 Task: Create in the project Trailblazer in Backlog an issue 'Integrate a new social media sharing feature into an existing website to increase brand awareness and customer engagement', assign it to team member softage.1@softage.net and change the status to IN PROGRESS.
Action: Mouse moved to (256, 298)
Screenshot: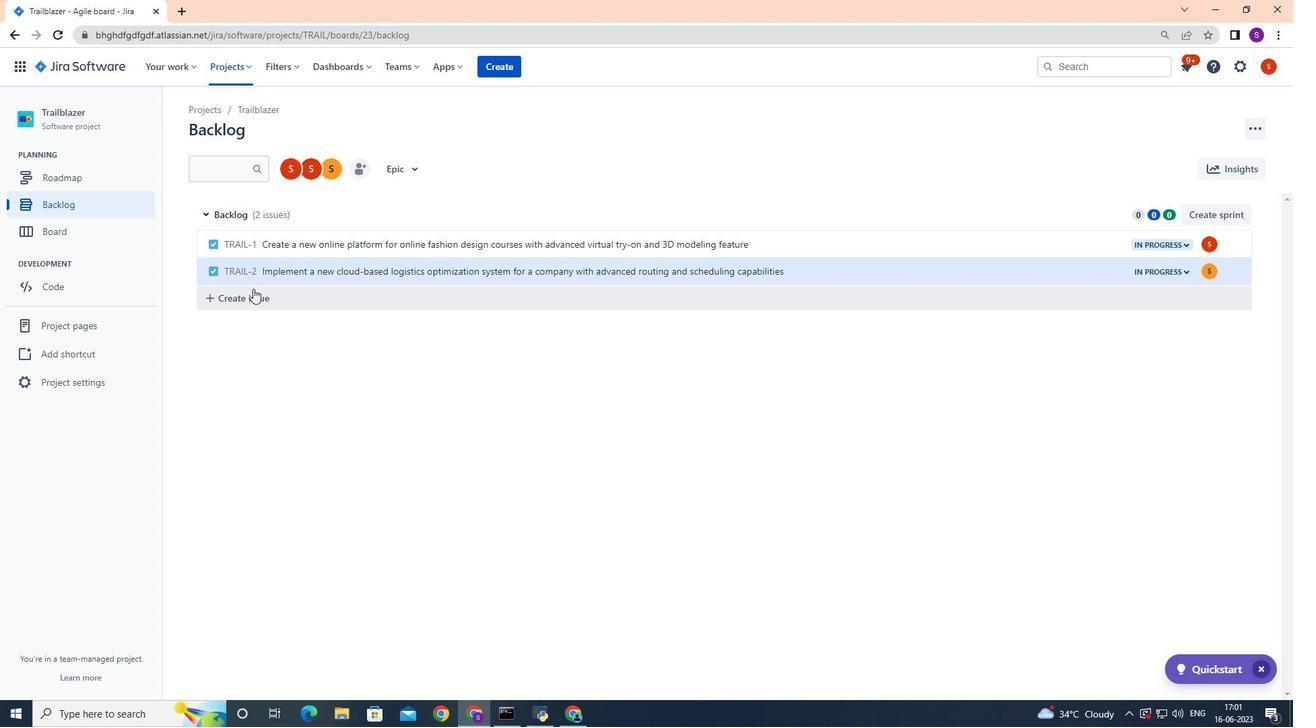 
Action: Mouse pressed left at (256, 298)
Screenshot: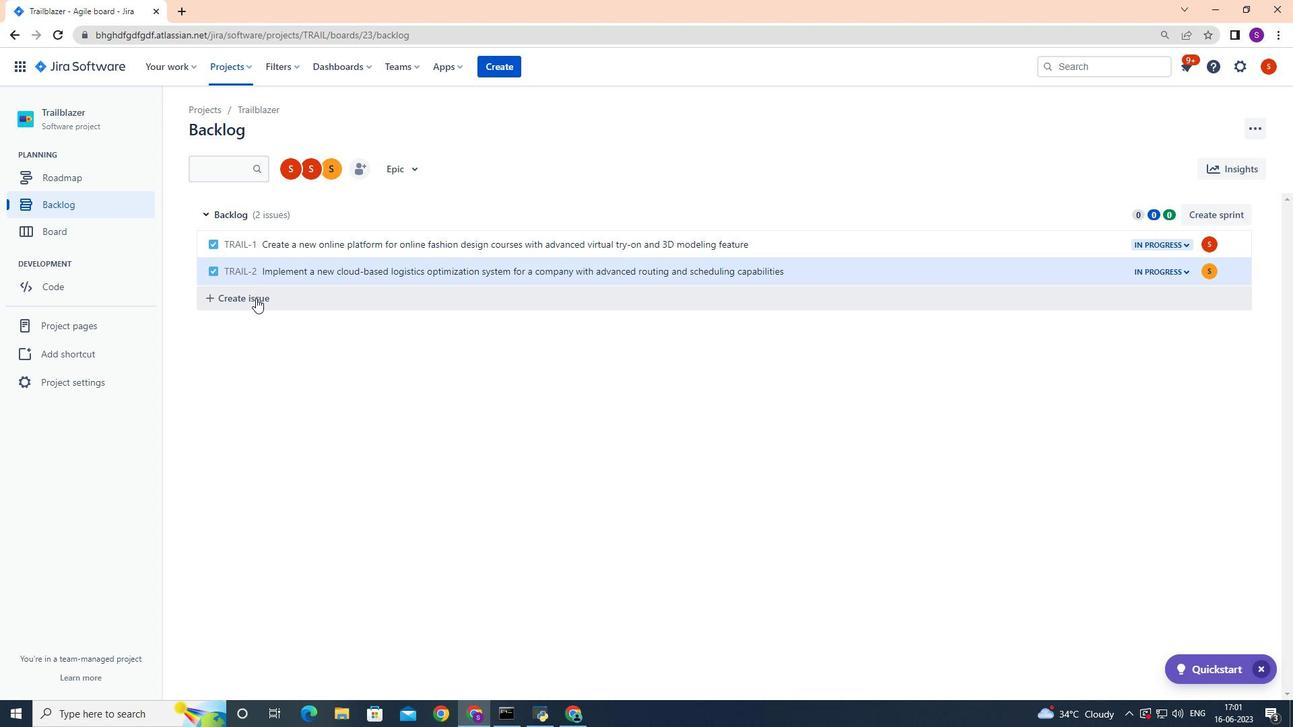 
Action: Key pressed <Key.shift>Integrate<Key.space>a<Key.space>new<Key.space>social<Key.space>media<Key.space>sharing<Key.space>feature<Key.space>into<Key.space>an<Key.space>existing<Key.space>website<Key.space>to<Key.space>increase<Key.space>brand<Key.space>awaewness<Key.space><Key.backspace><Key.backspace><Key.backspace><Key.backspace><Key.backspace><Key.backspace><Key.backspace>reness<Key.space>and<Key.space>customer<Key.space>engagement<Key.space>
Screenshot: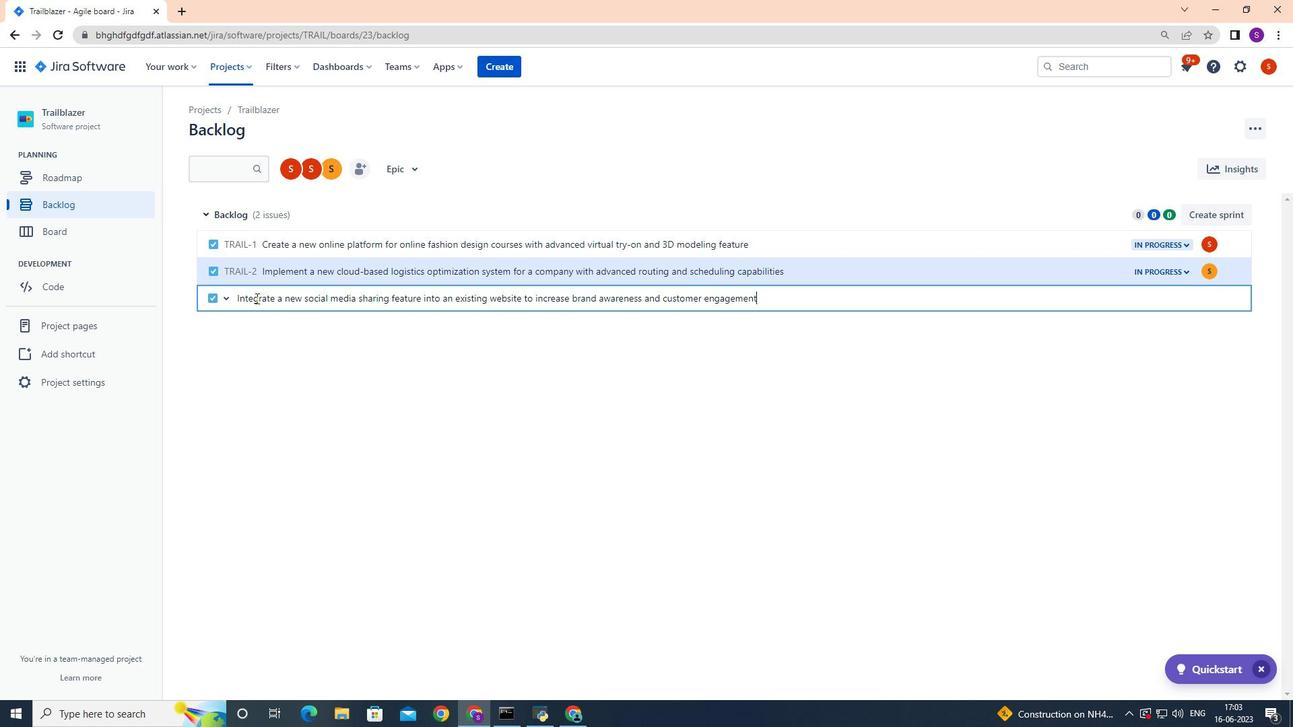 
Action: Mouse moved to (868, 294)
Screenshot: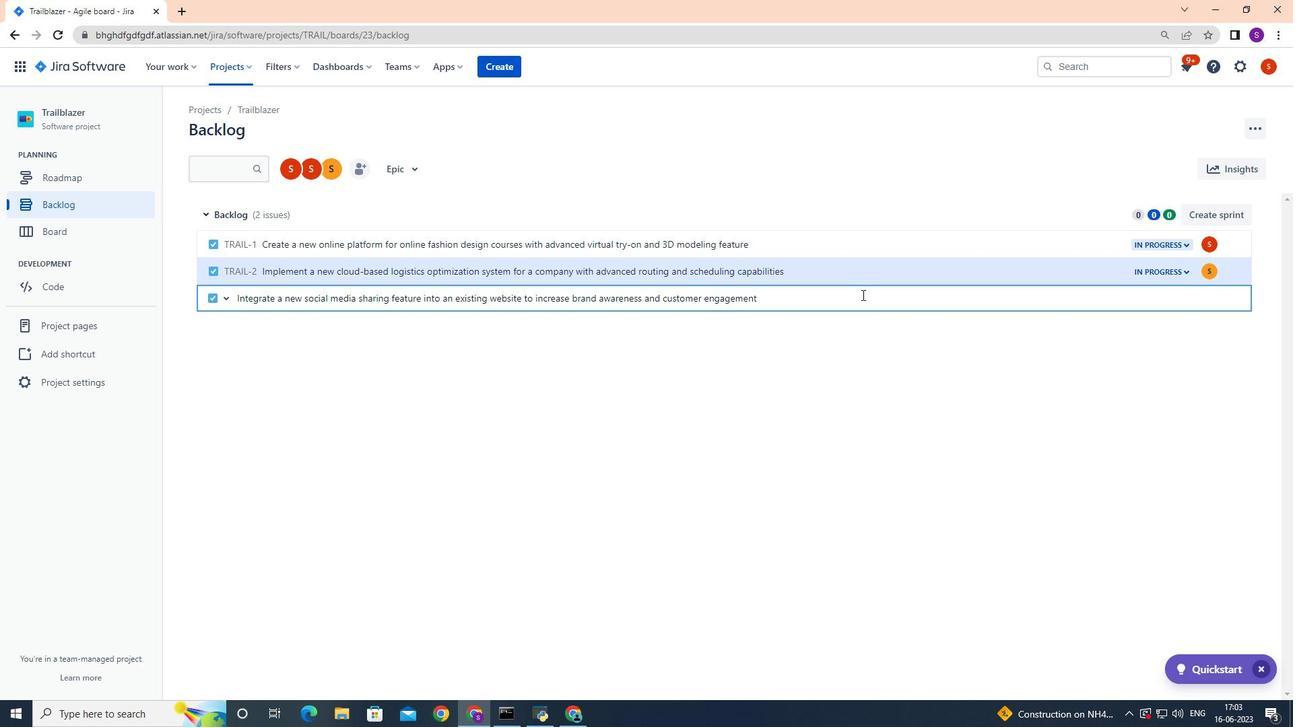 
Action: Mouse pressed left at (868, 294)
Screenshot: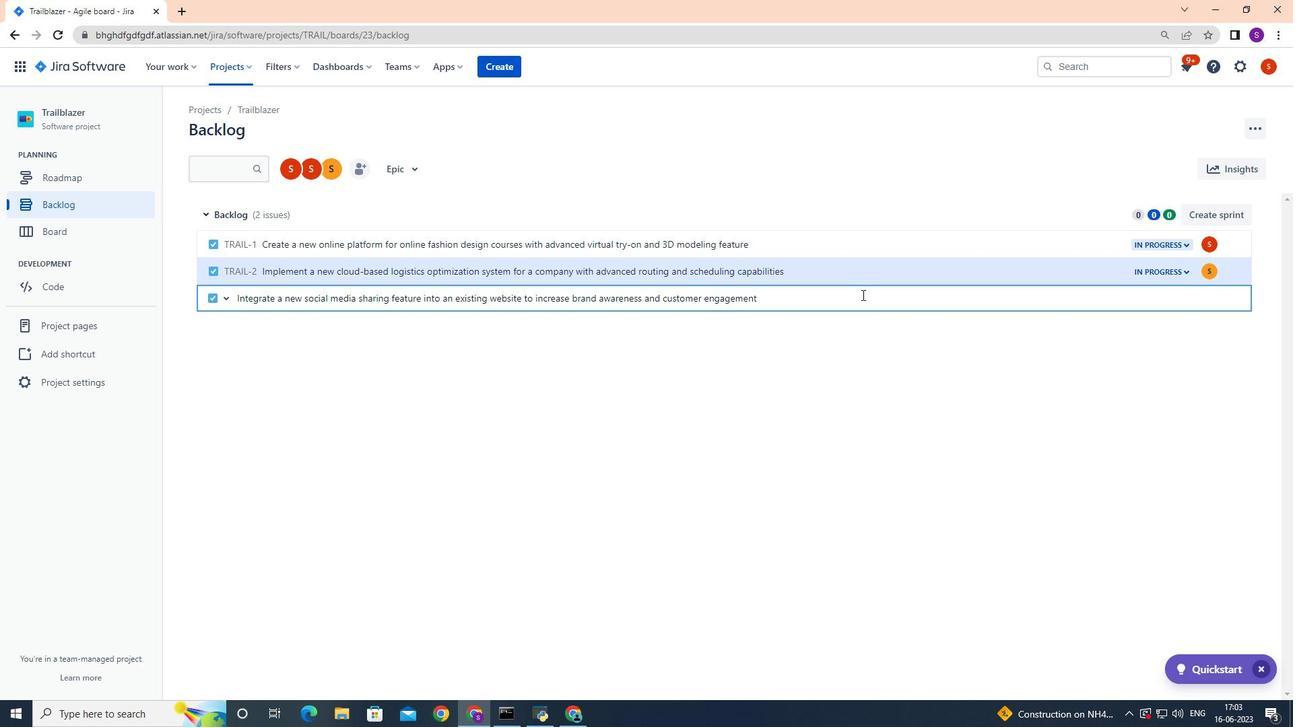 
Action: Mouse moved to (993, 293)
Screenshot: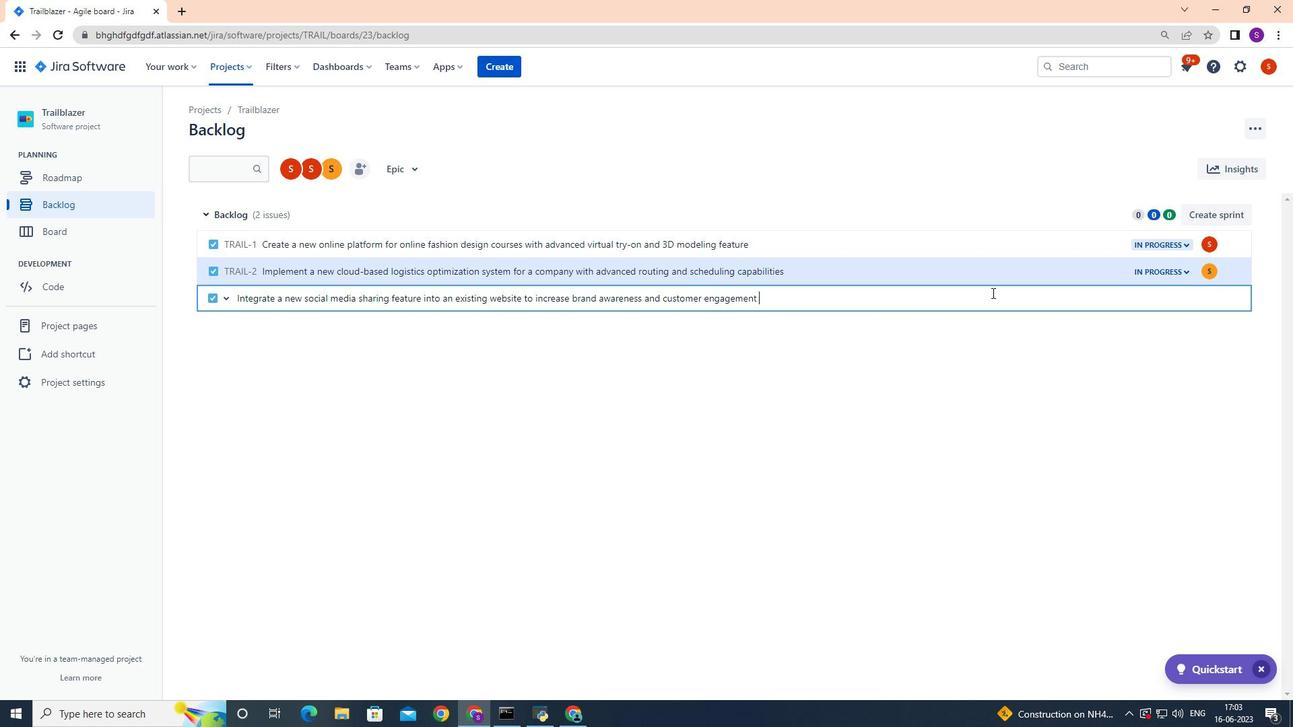 
Action: Mouse pressed left at (993, 293)
Screenshot: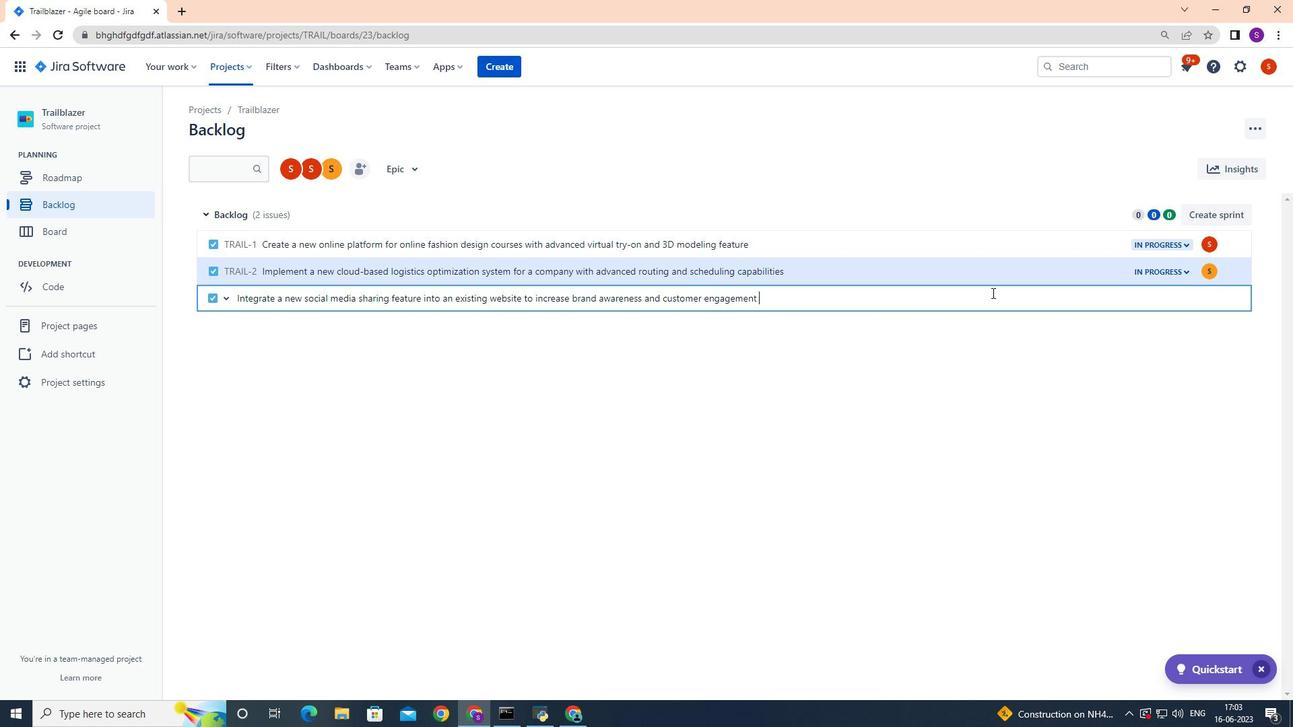 
Action: Mouse moved to (834, 301)
Screenshot: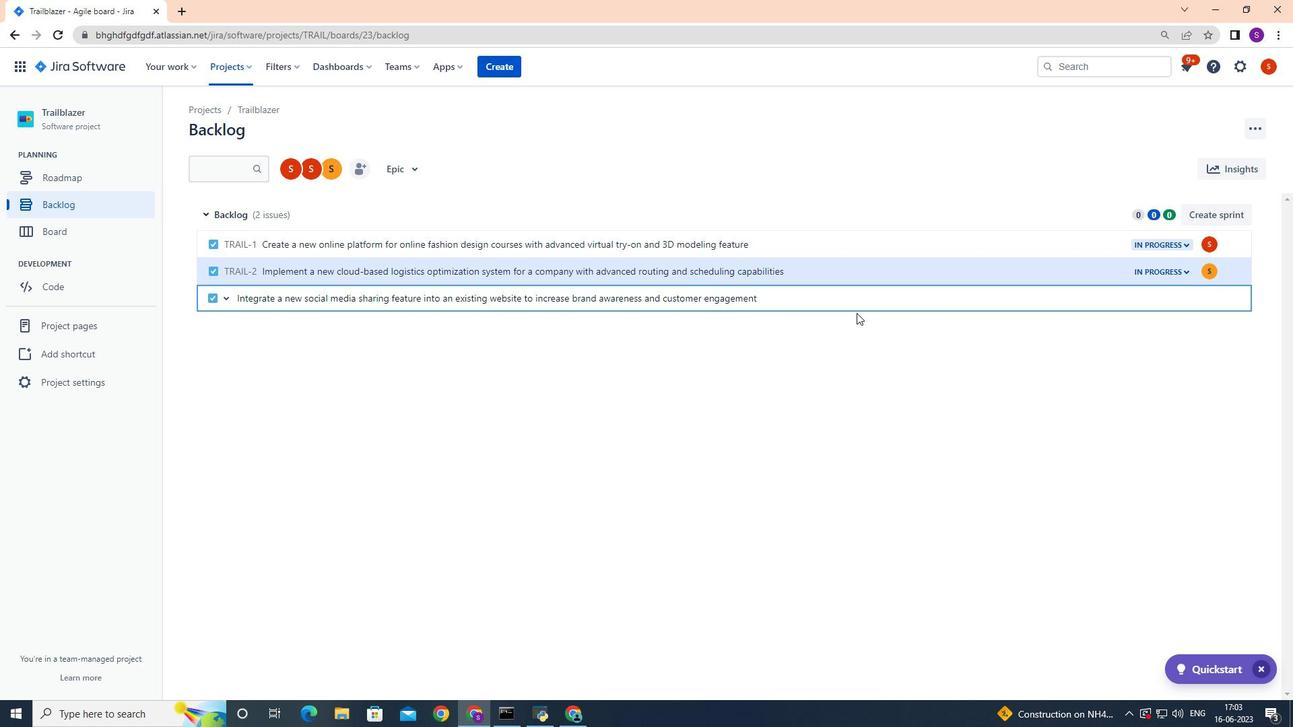 
Action: Mouse pressed left at (834, 301)
Screenshot: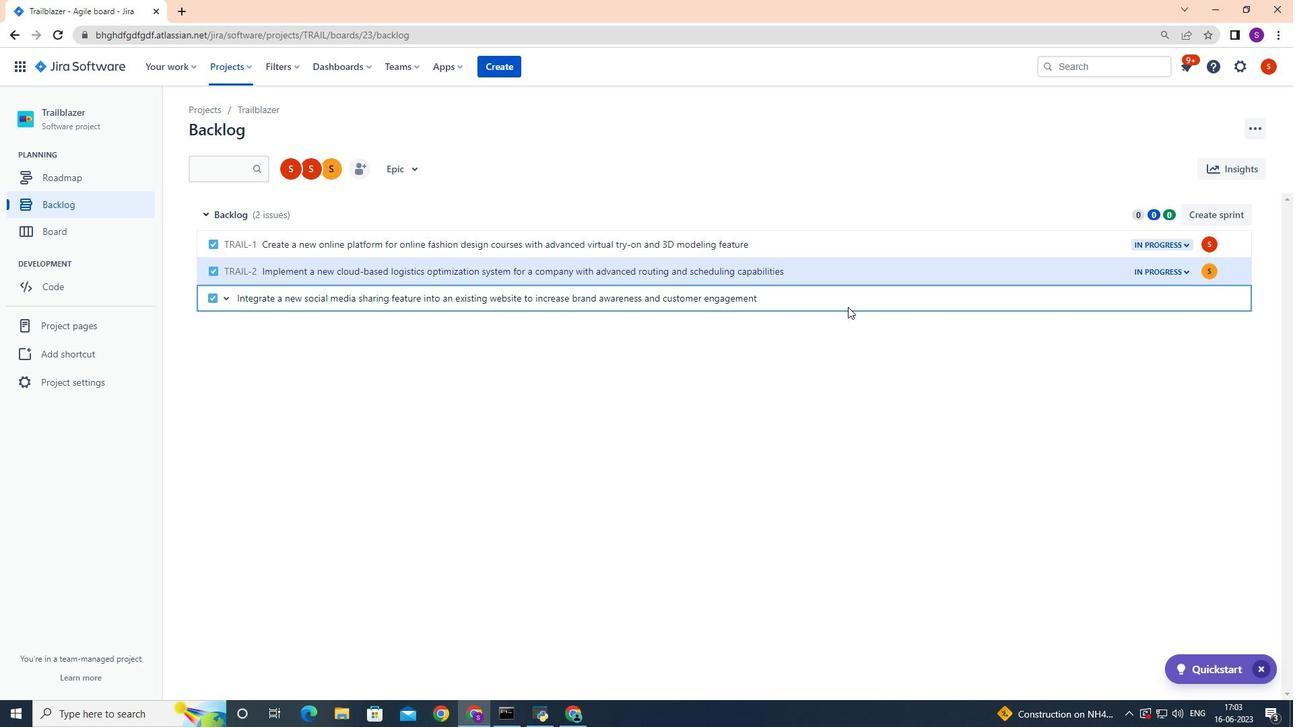 
Action: Mouse moved to (1197, 297)
Screenshot: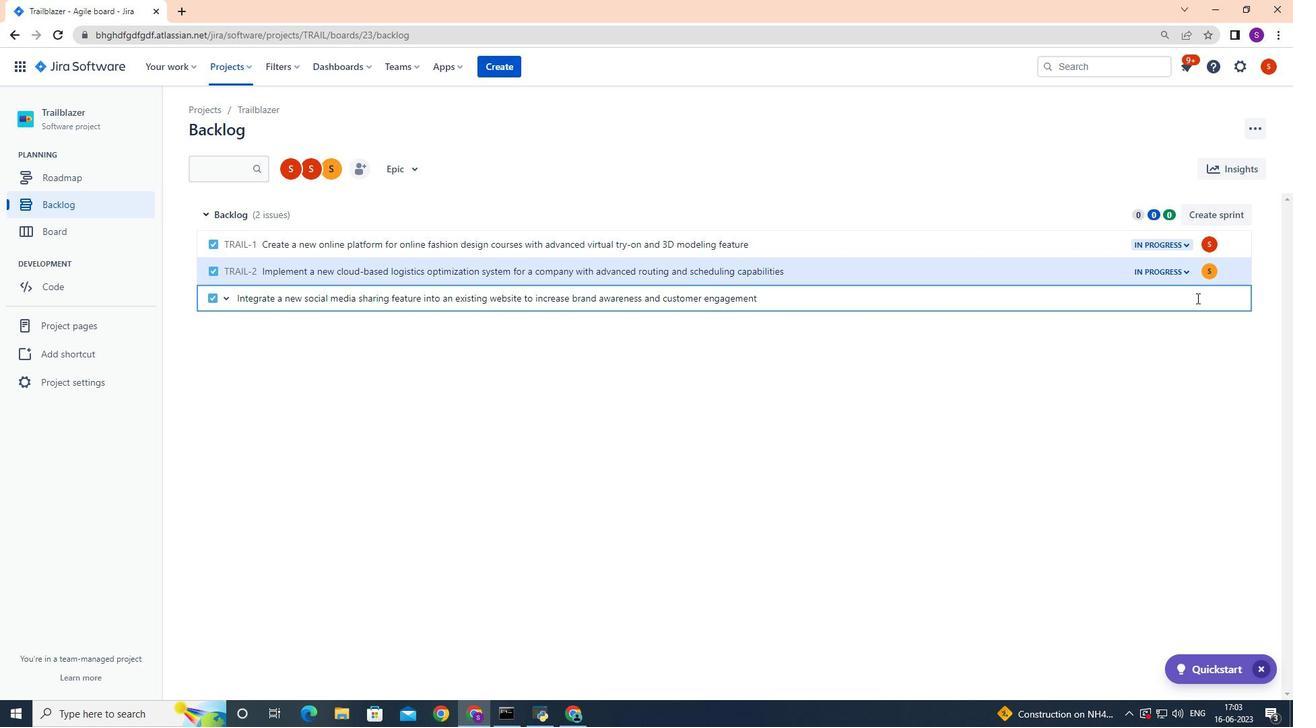 
Action: Mouse pressed left at (1197, 297)
Screenshot: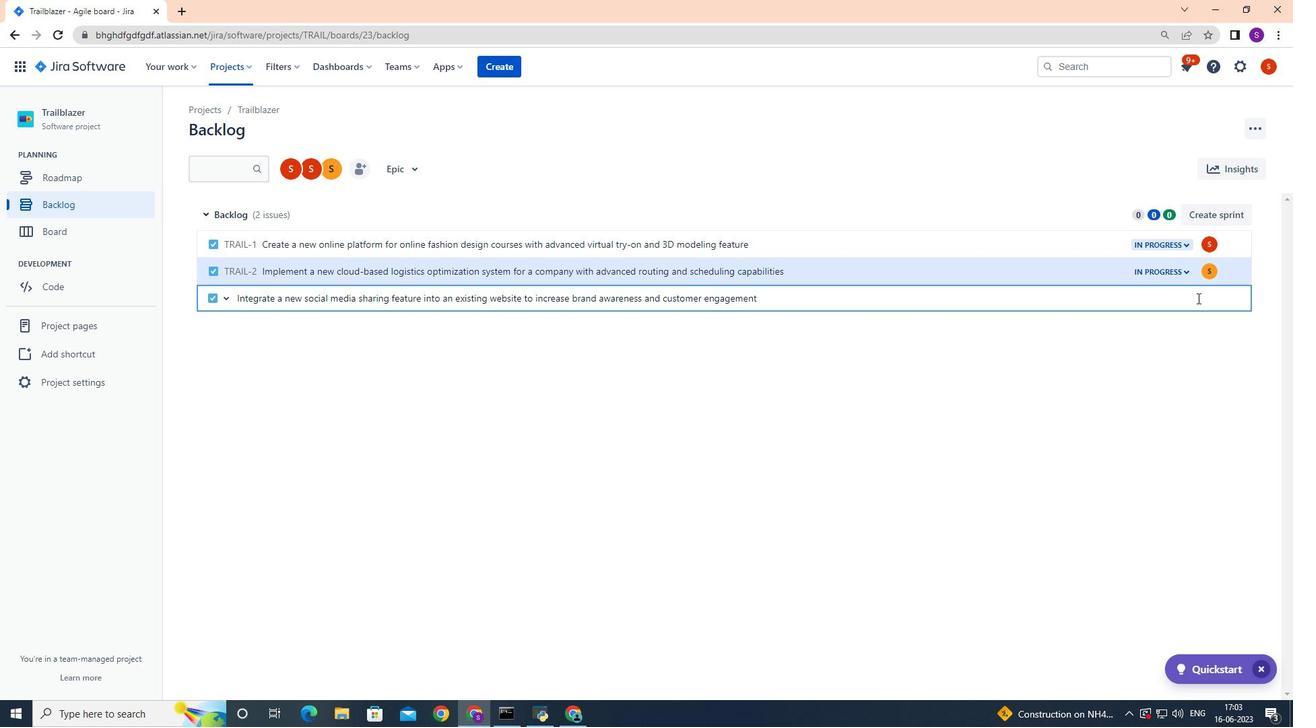 
Action: Mouse moved to (1207, 293)
Screenshot: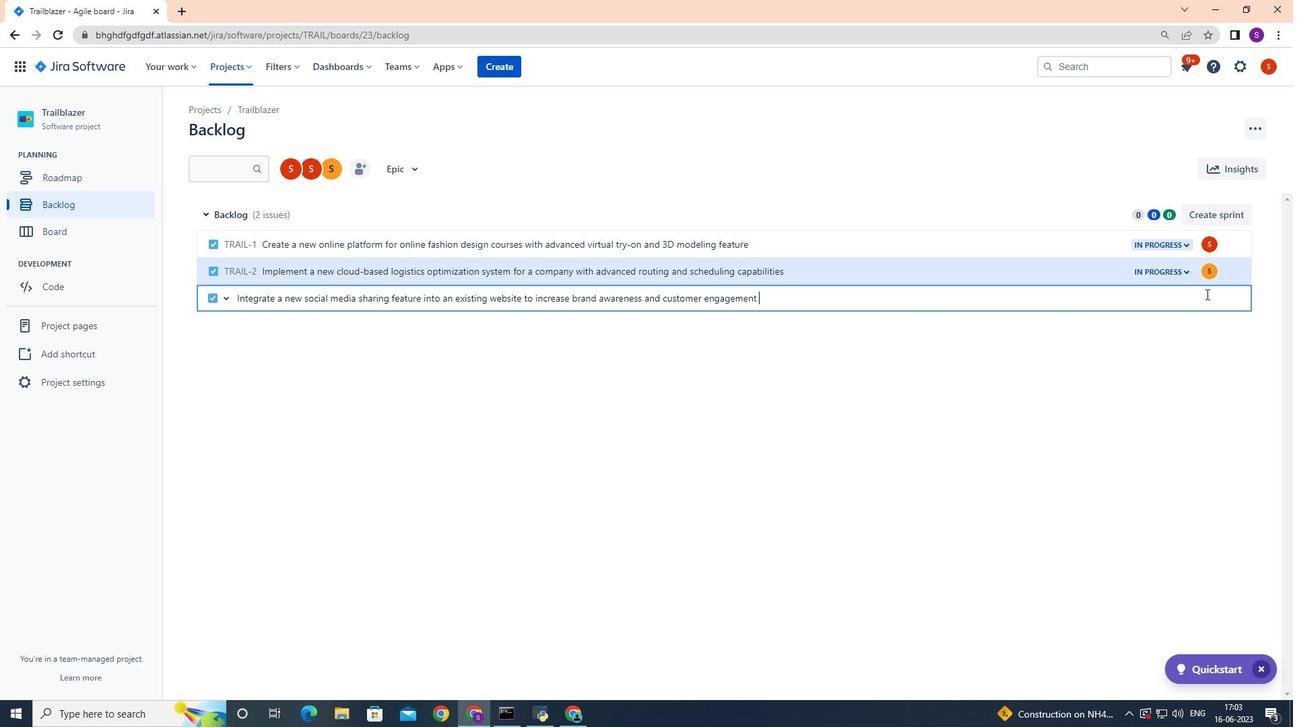 
Action: Mouse pressed left at (1207, 293)
Screenshot: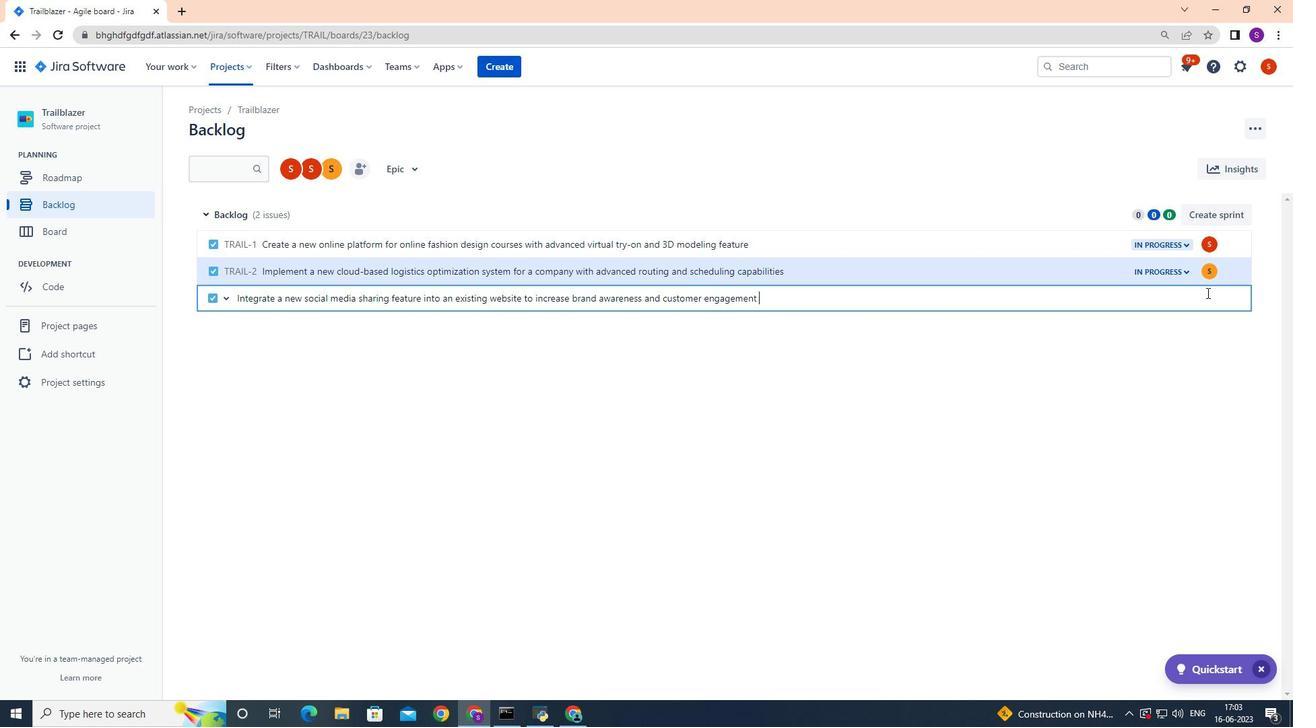 
Action: Mouse moved to (767, 304)
Screenshot: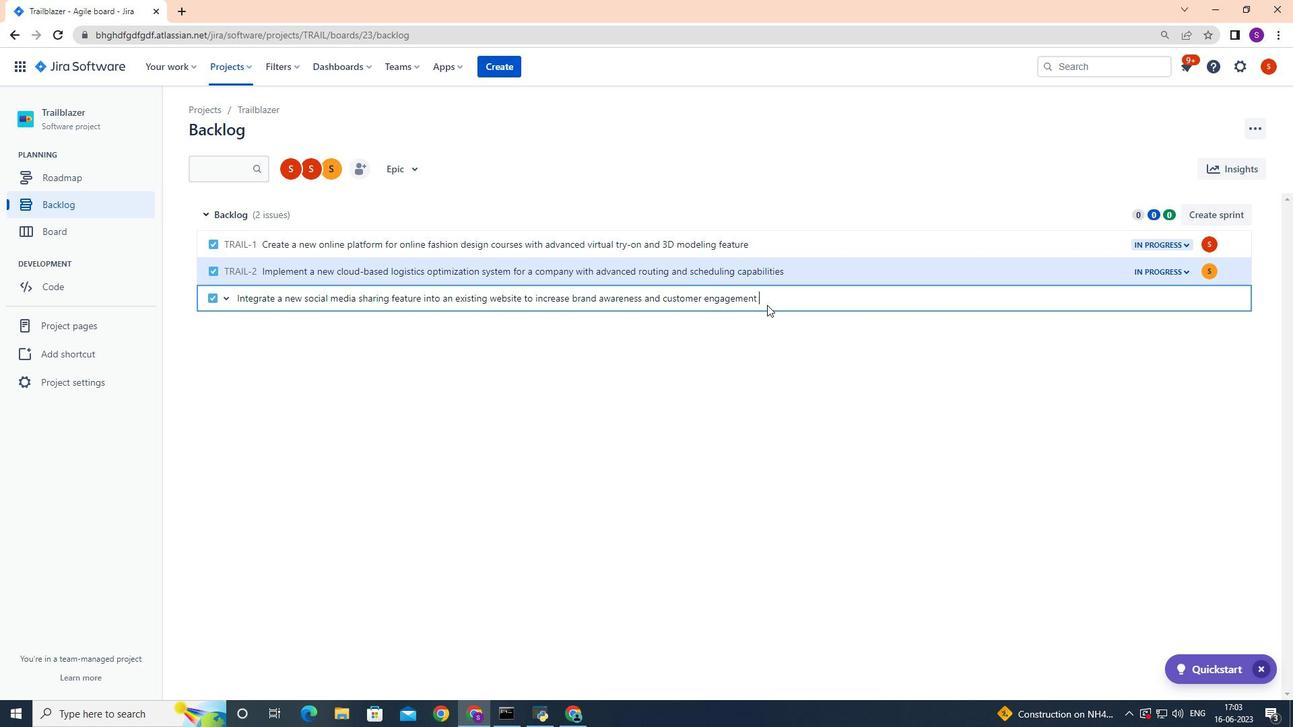 
Action: Key pressed <Key.enter>
Screenshot: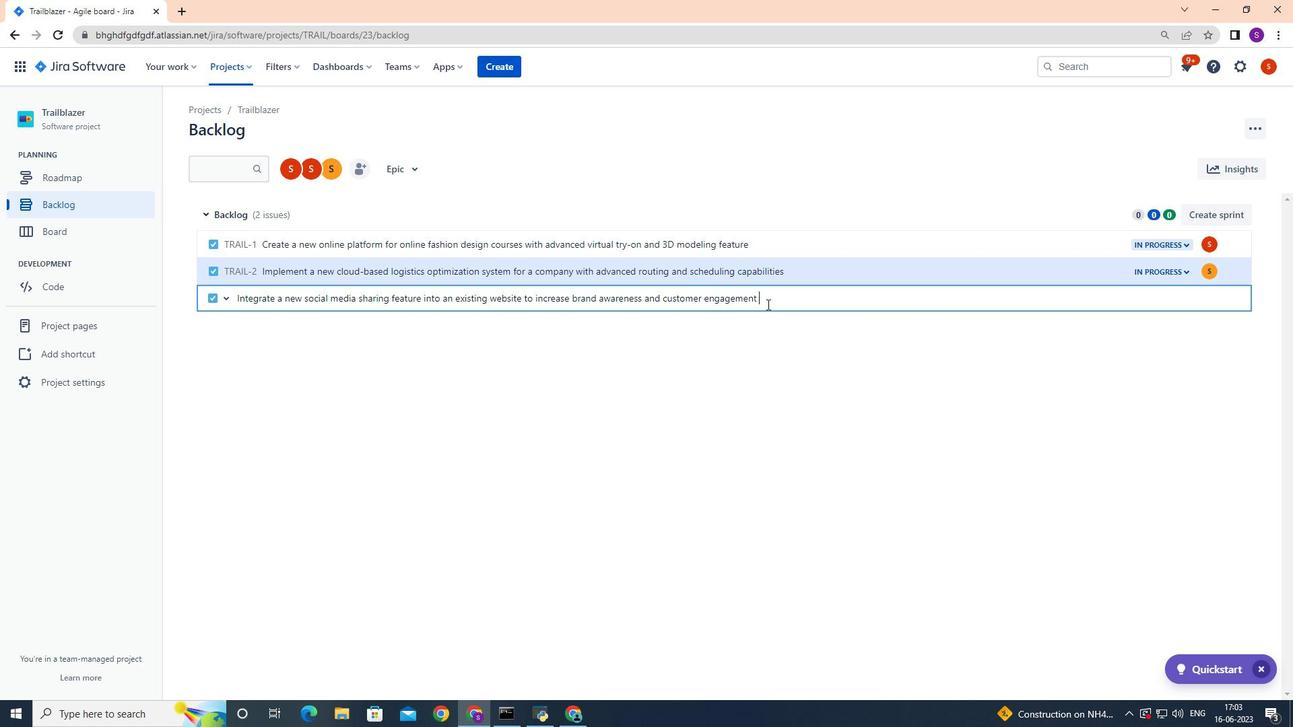 
Action: Mouse moved to (814, 294)
Screenshot: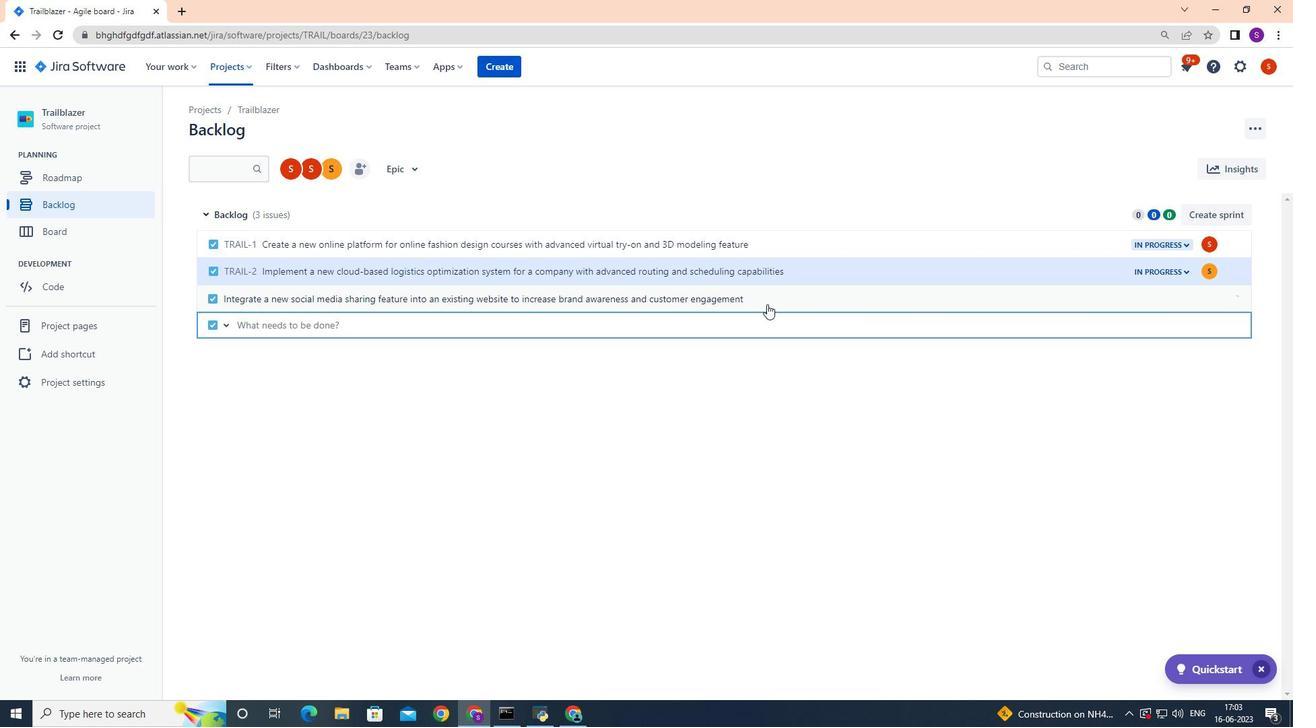 
Action: Mouse pressed left at (814, 294)
Screenshot: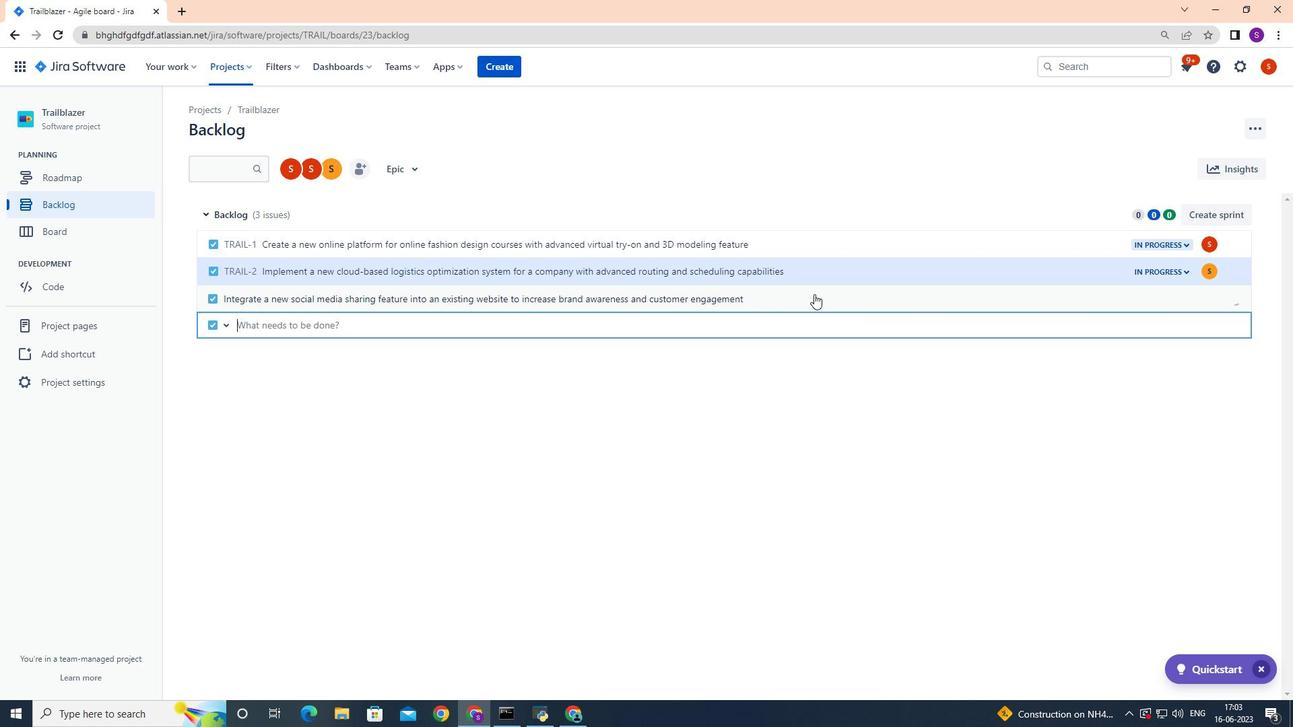 
Action: Mouse moved to (1211, 298)
Screenshot: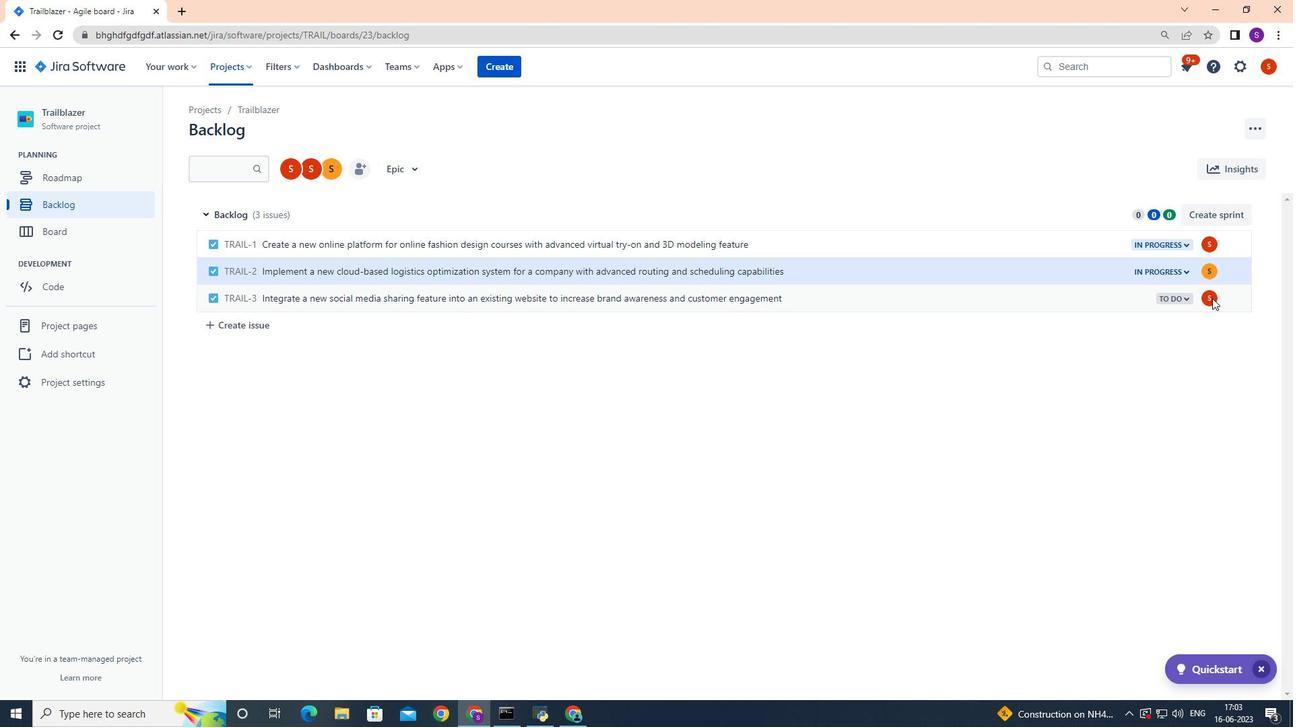 
Action: Mouse pressed left at (1211, 298)
Screenshot: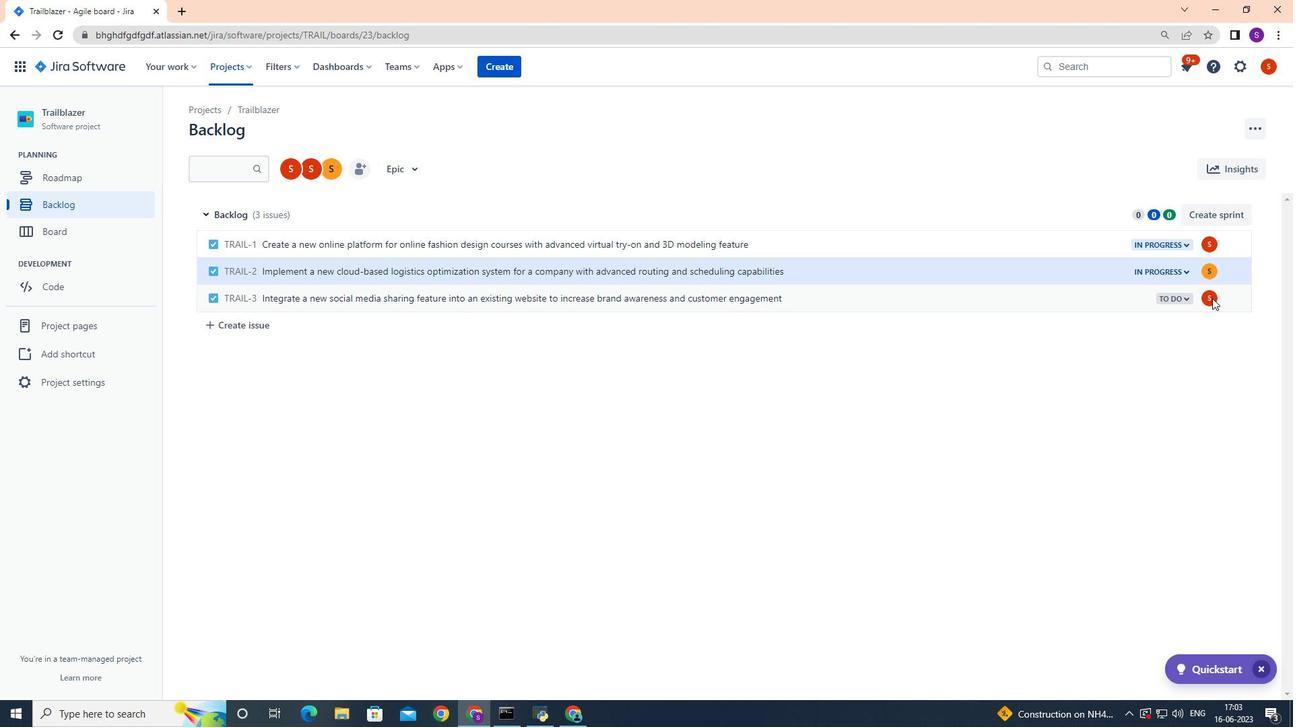 
Action: Mouse moved to (1209, 297)
Screenshot: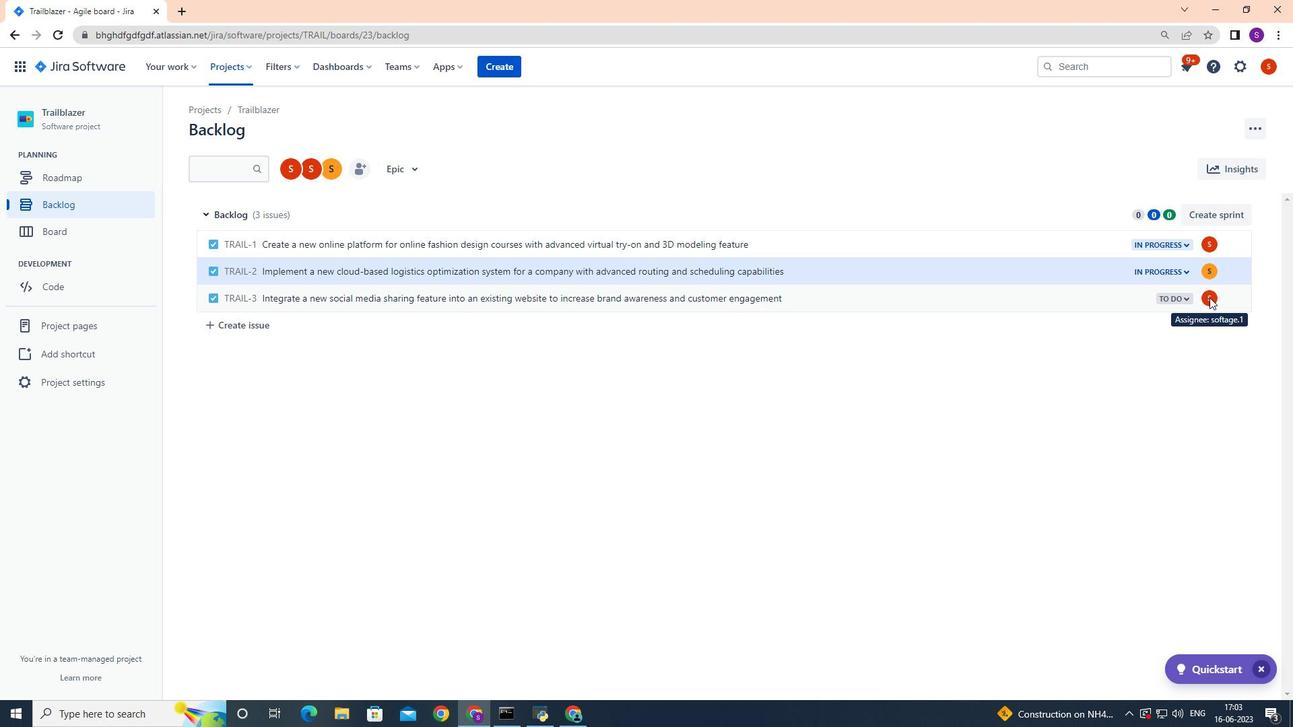 
Action: Mouse pressed left at (1209, 297)
Screenshot: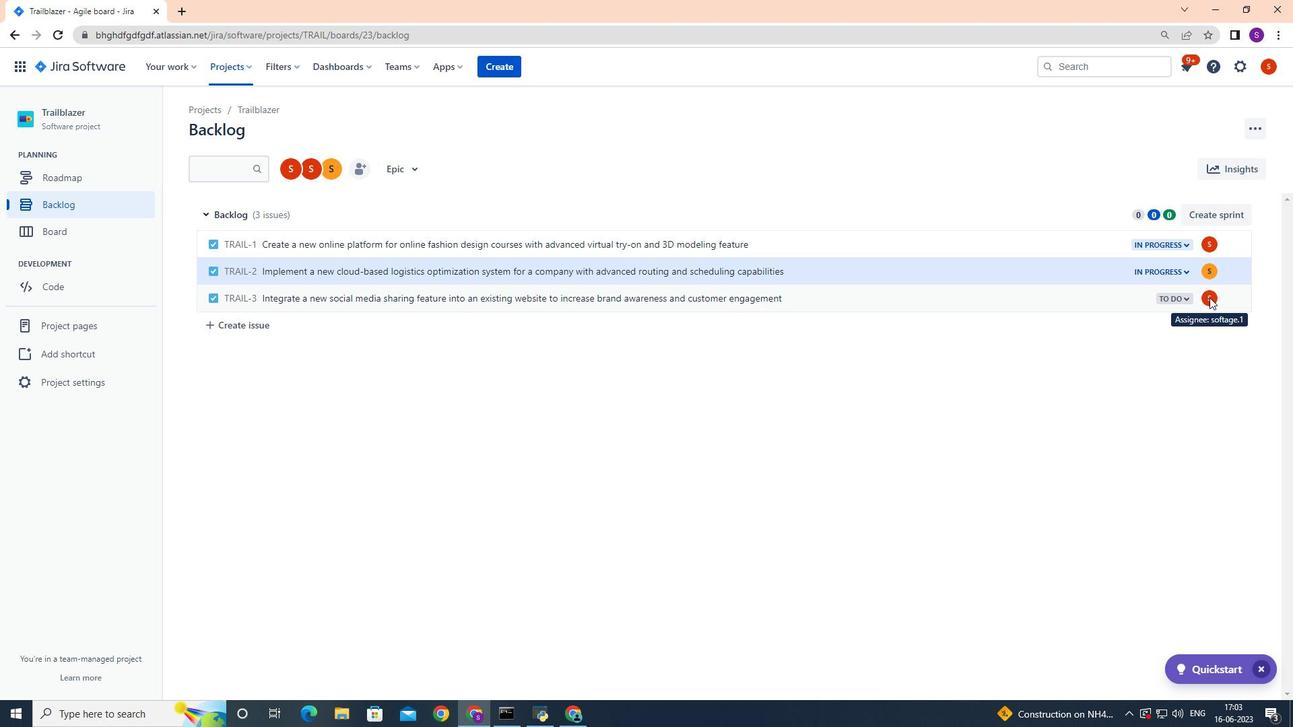 
Action: Mouse moved to (1203, 295)
Screenshot: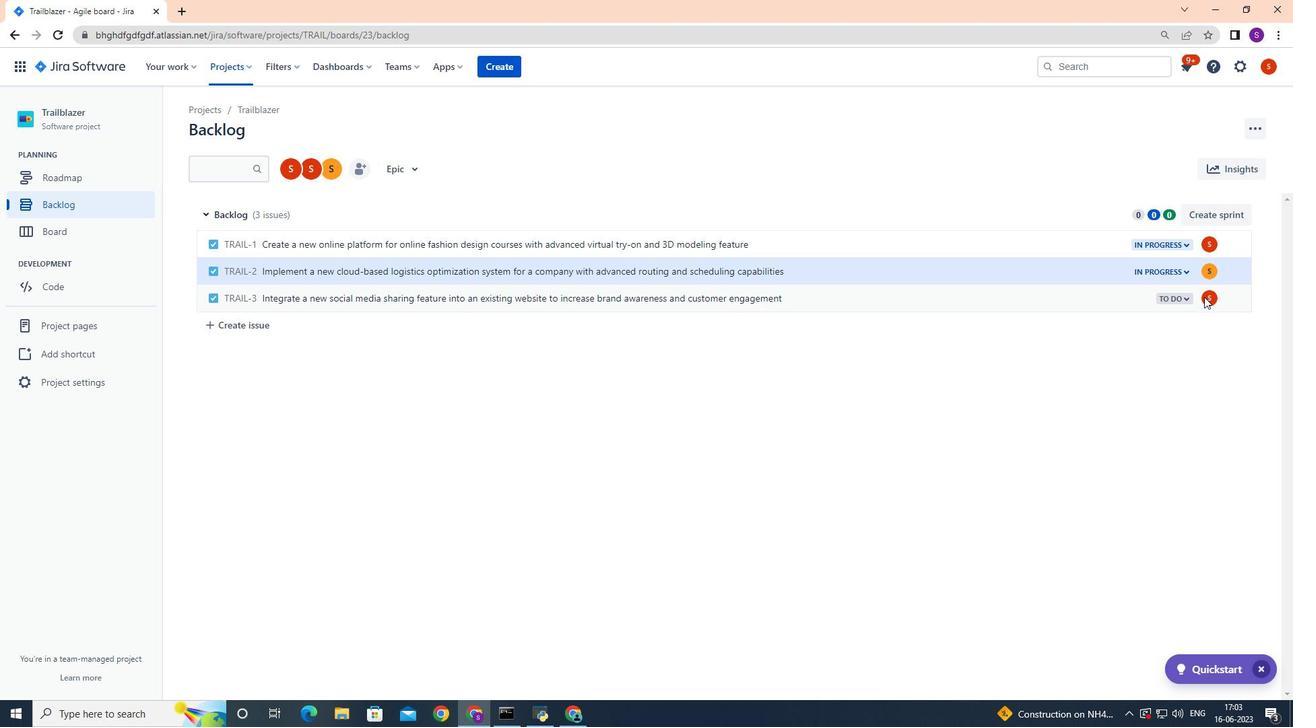 
Action: Mouse pressed left at (1203, 295)
Screenshot: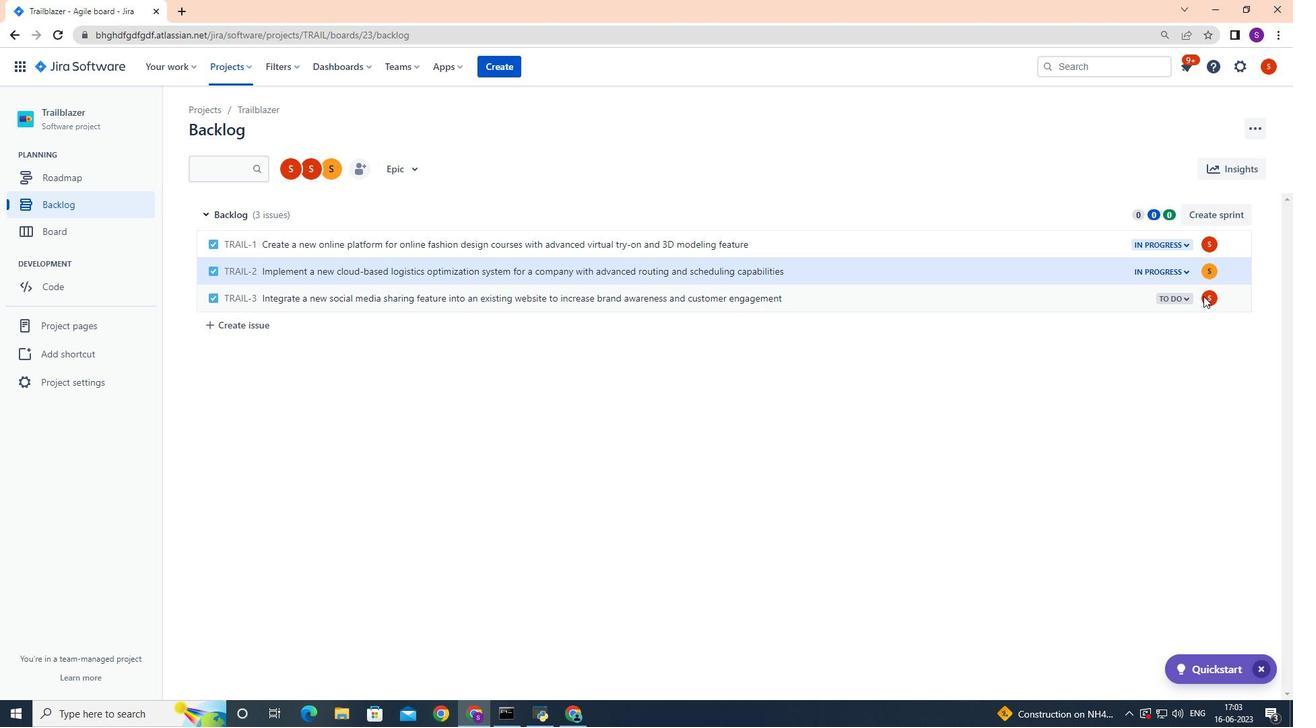 
Action: Mouse moved to (1176, 299)
Screenshot: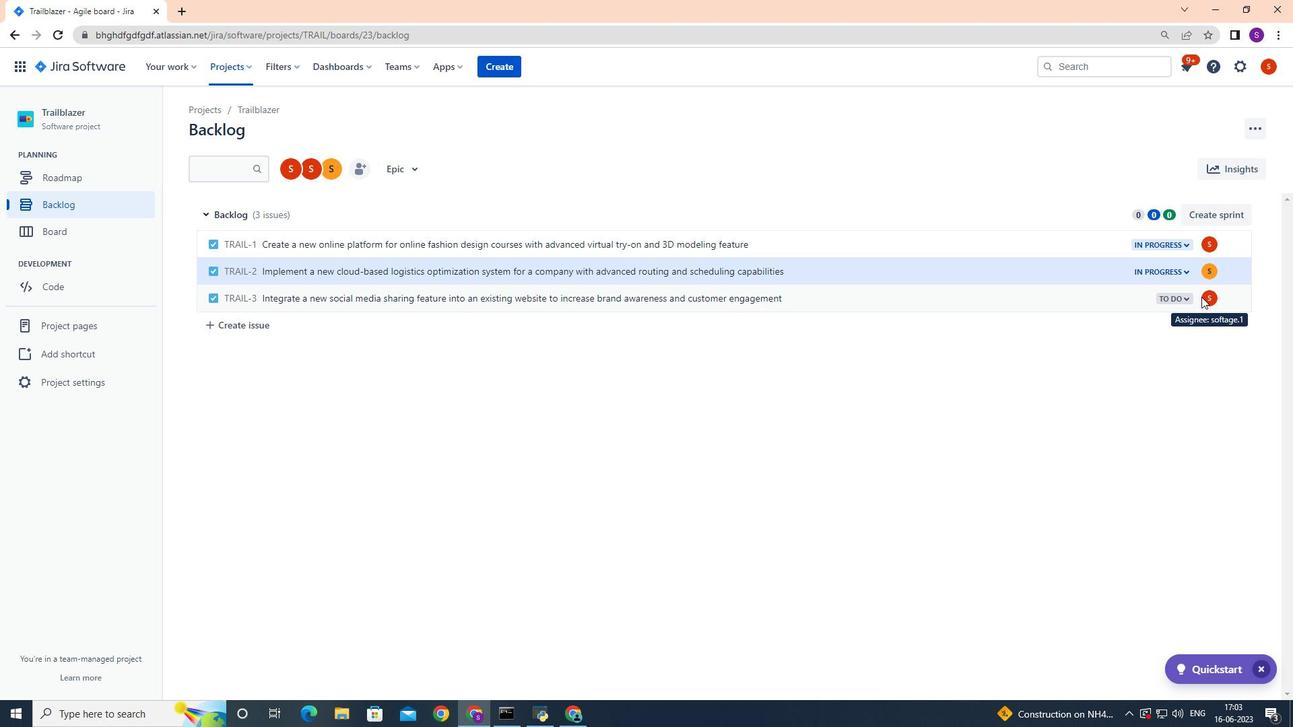 
Action: Mouse pressed left at (1176, 299)
Screenshot: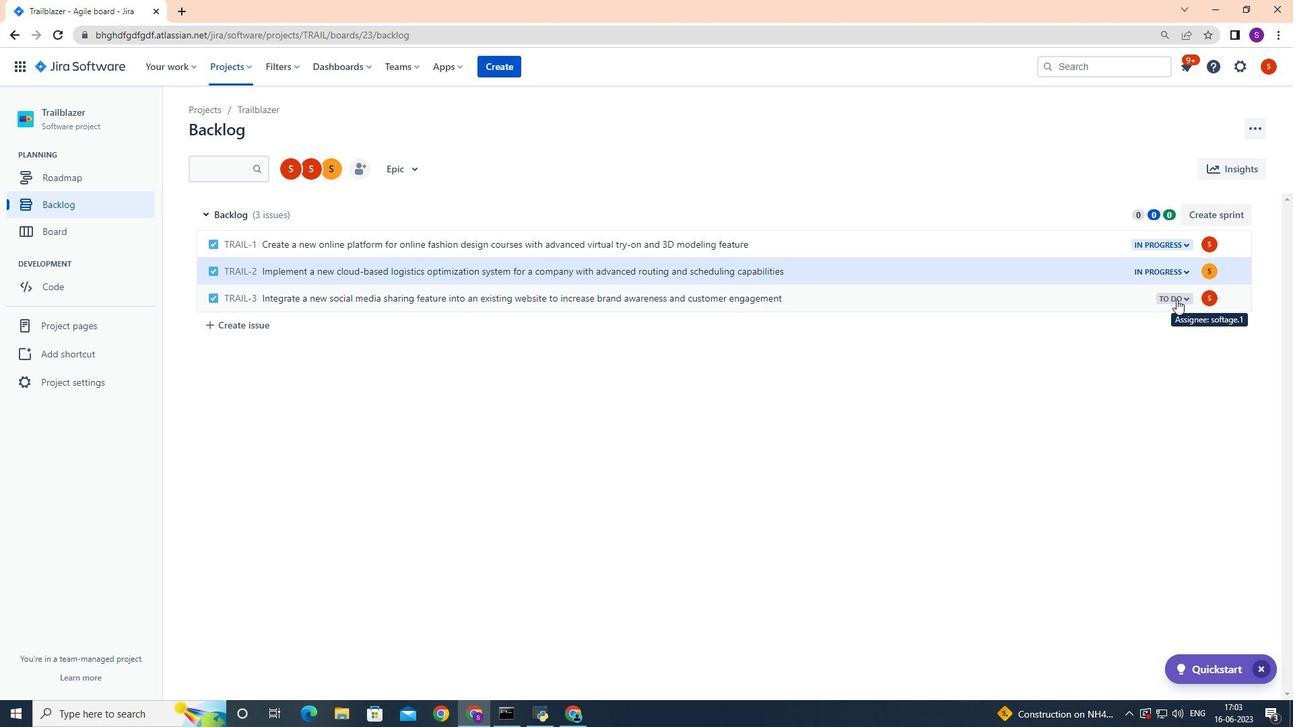 
Action: Mouse moved to (909, 299)
Screenshot: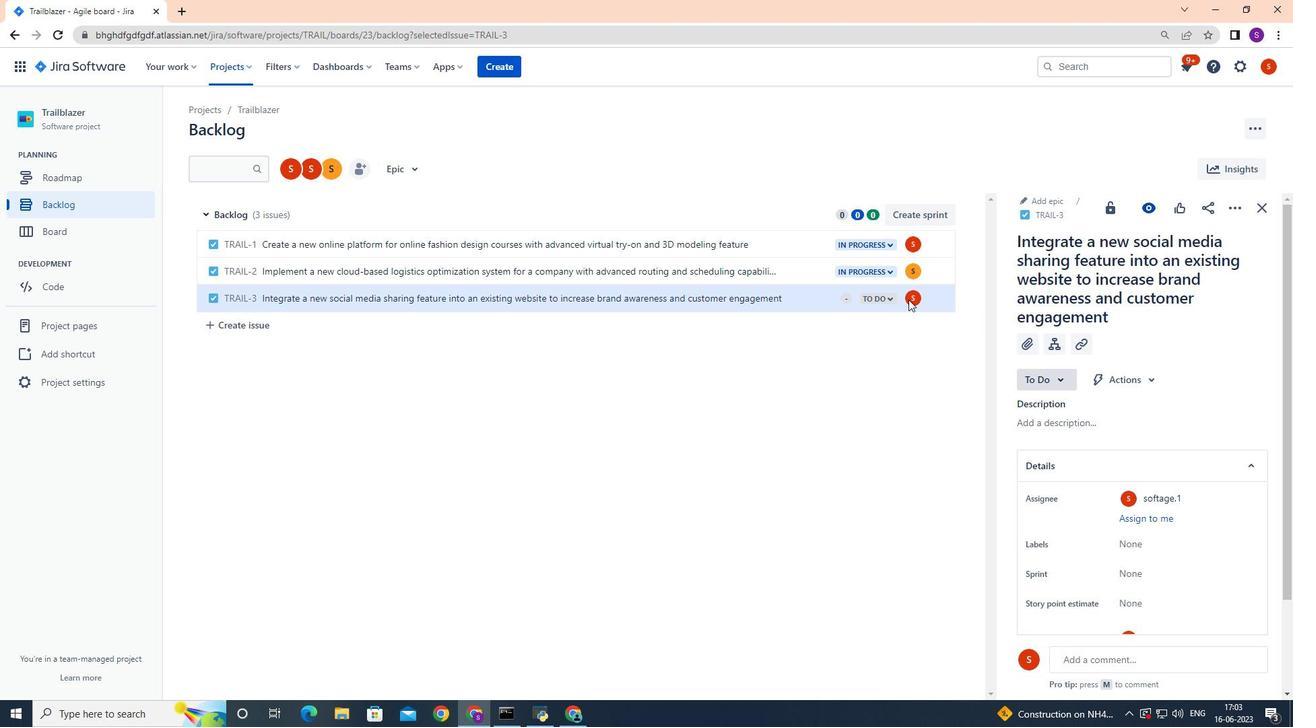 
Action: Mouse pressed left at (909, 299)
Screenshot: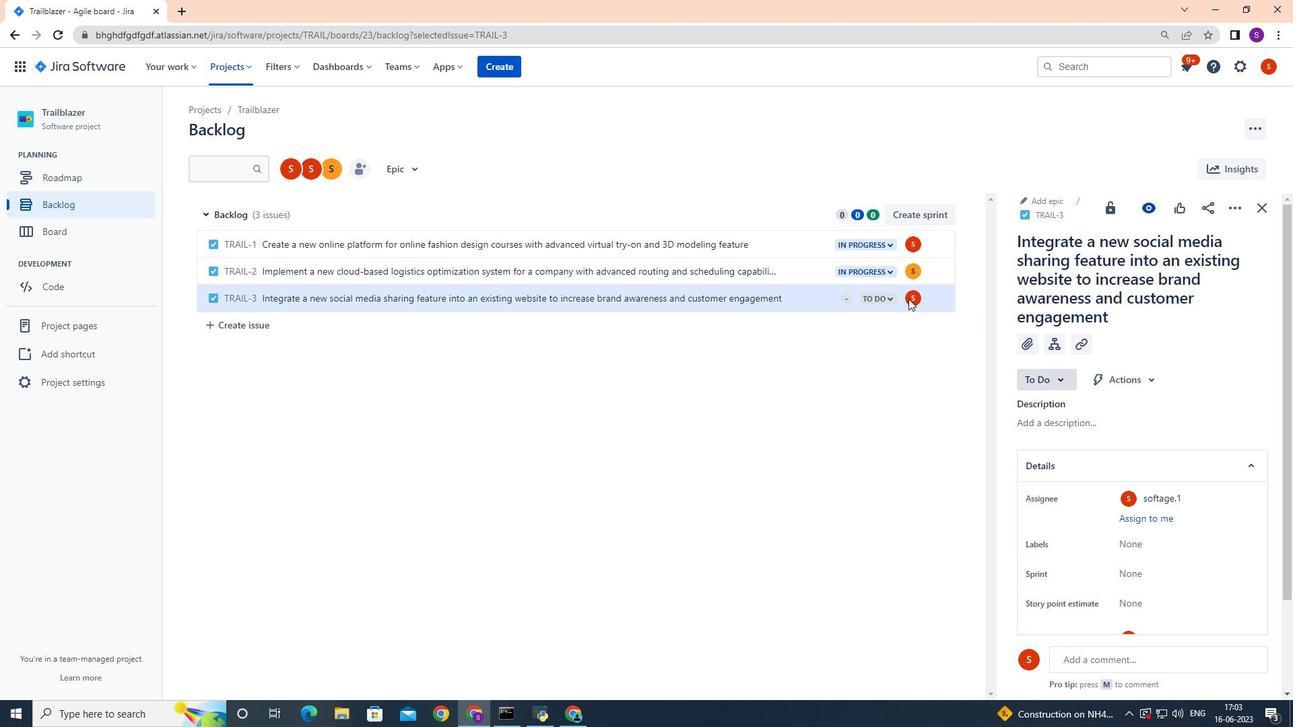 
Action: Key pressed softage.1
Screenshot: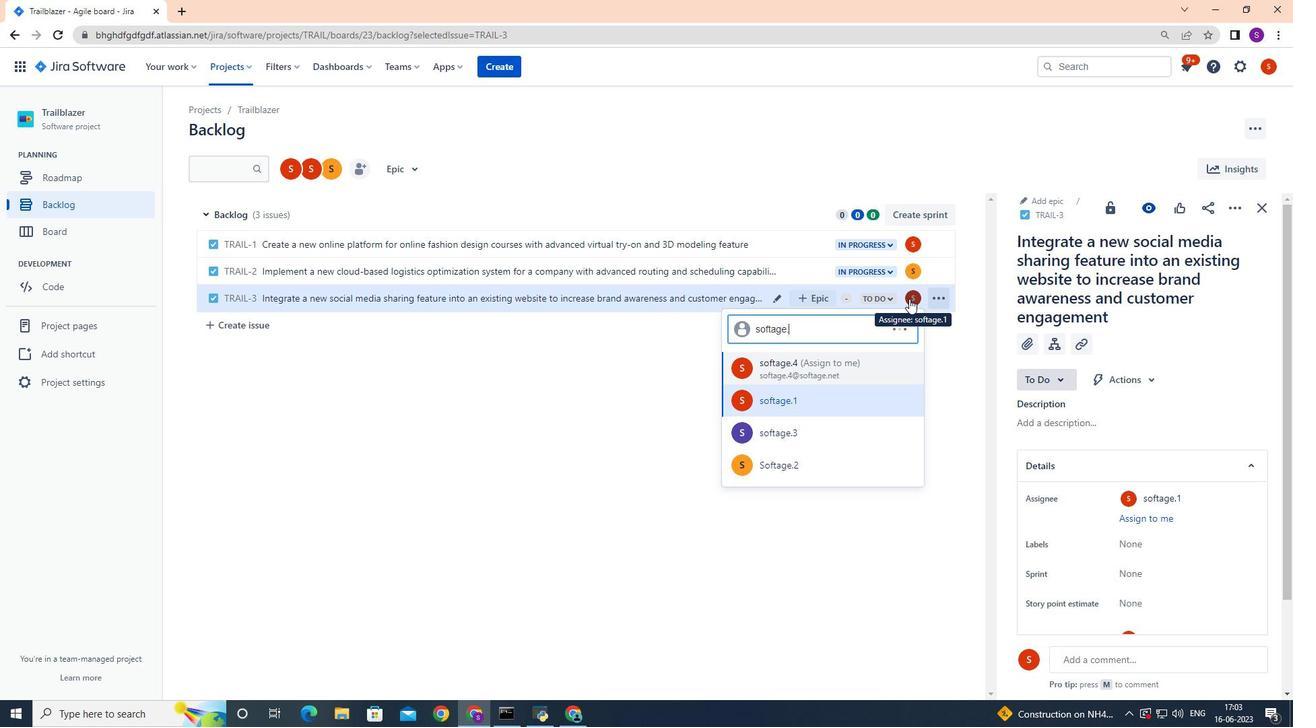 
Action: Mouse moved to (802, 396)
Screenshot: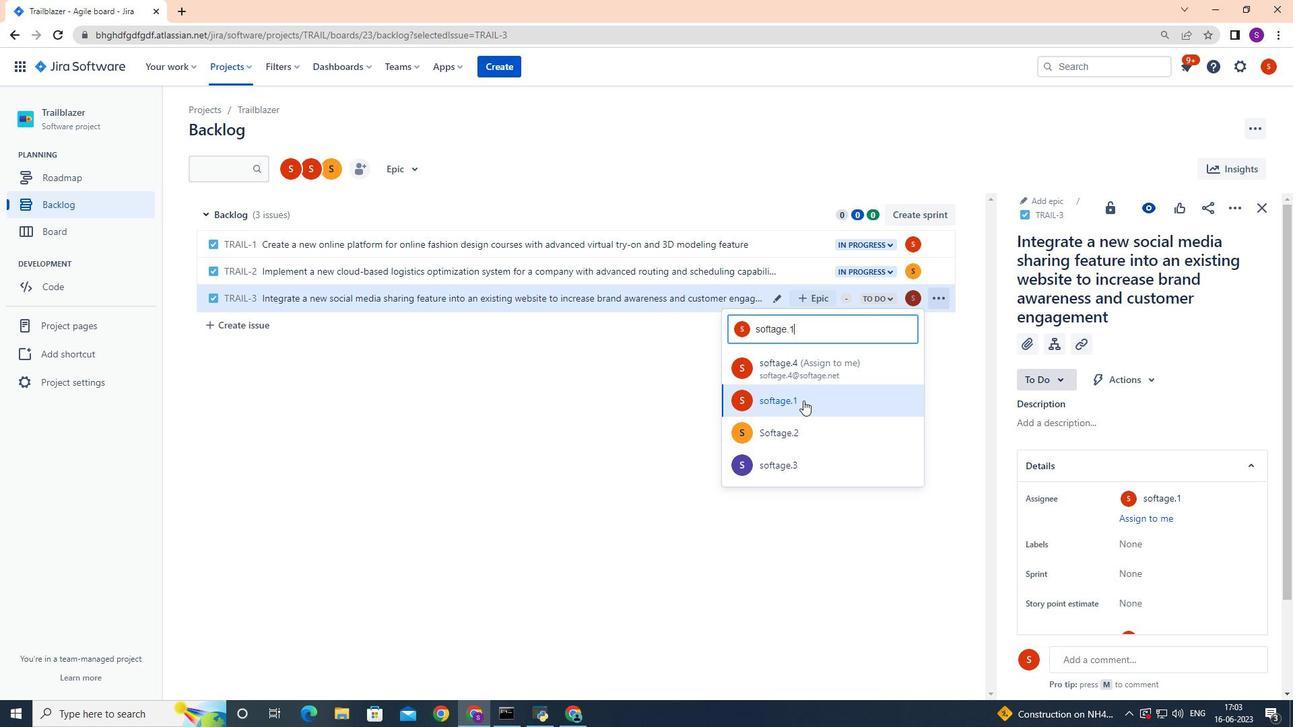 
Action: Mouse pressed left at (802, 396)
Screenshot: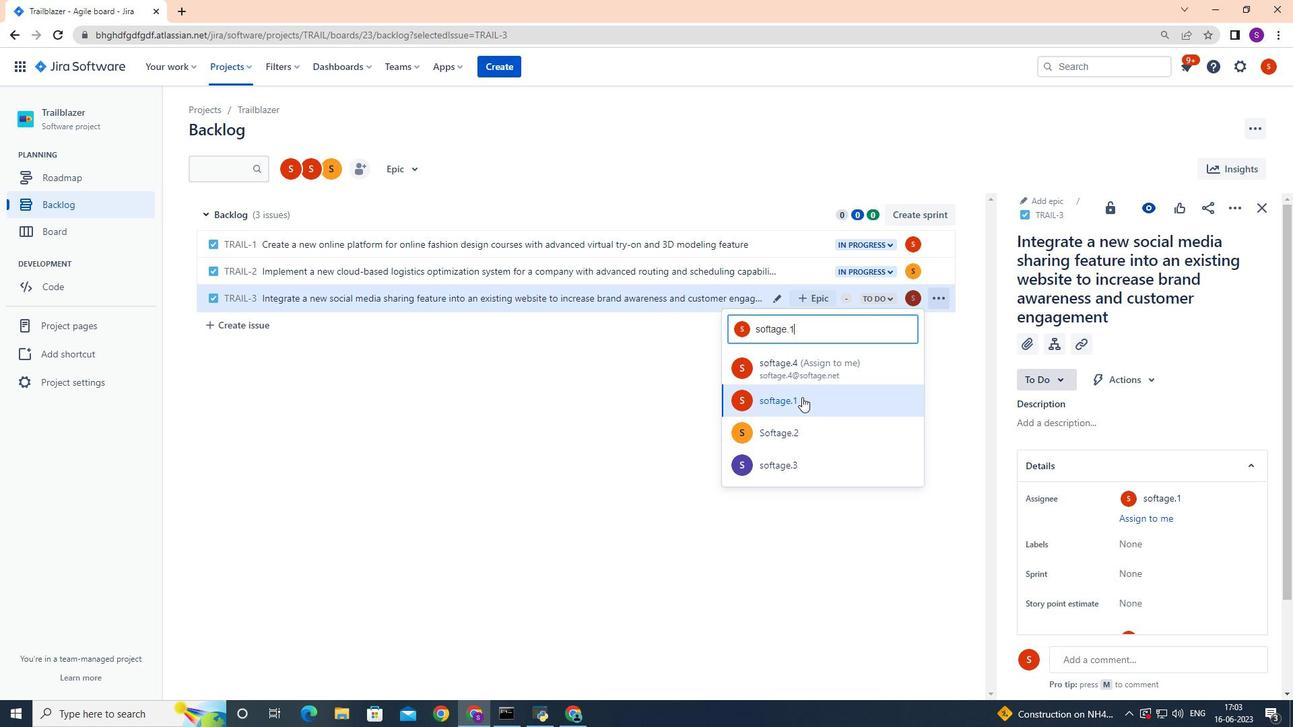 
Action: Mouse moved to (895, 298)
Screenshot: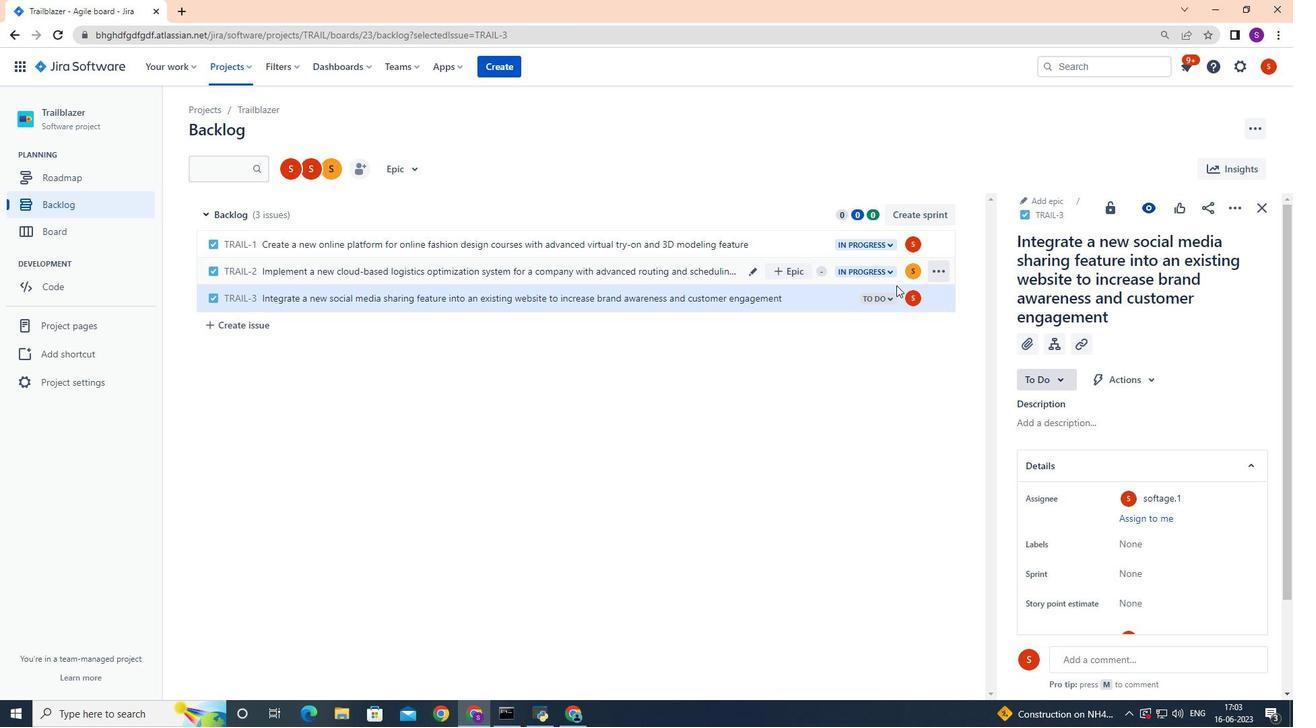 
Action: Mouse pressed left at (895, 298)
Screenshot: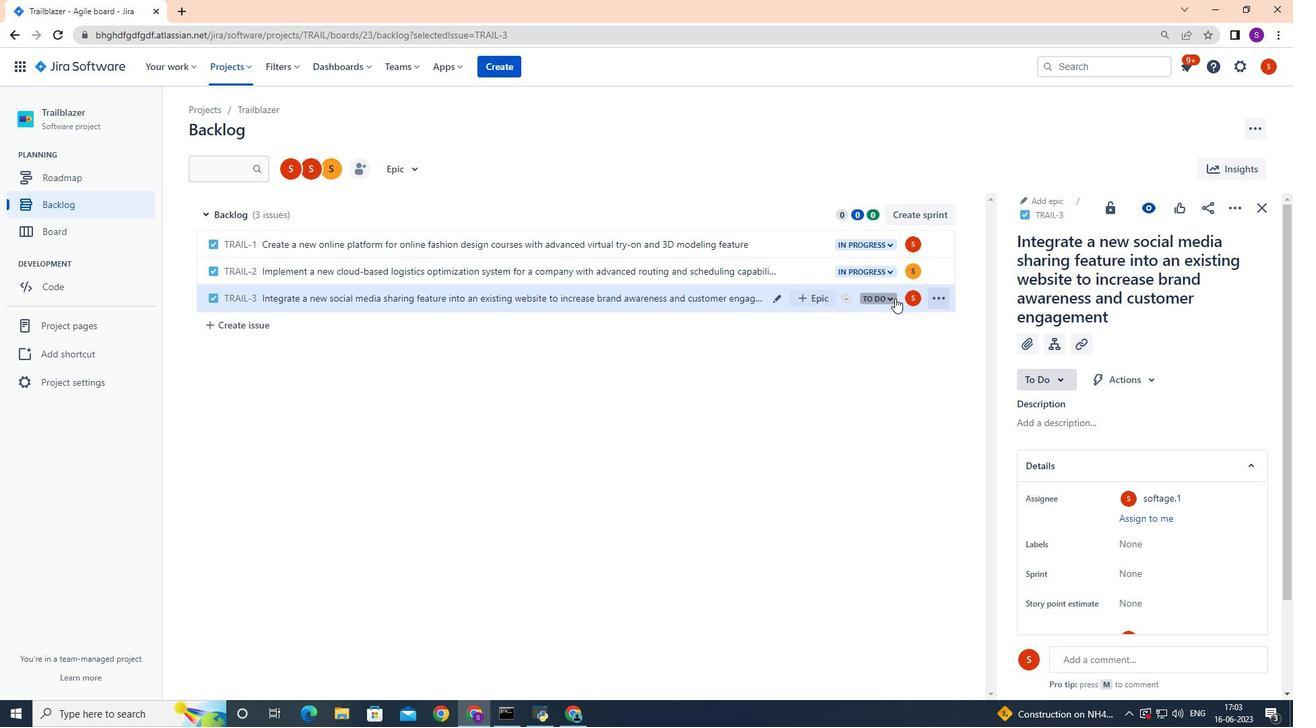 
Action: Mouse moved to (894, 324)
Screenshot: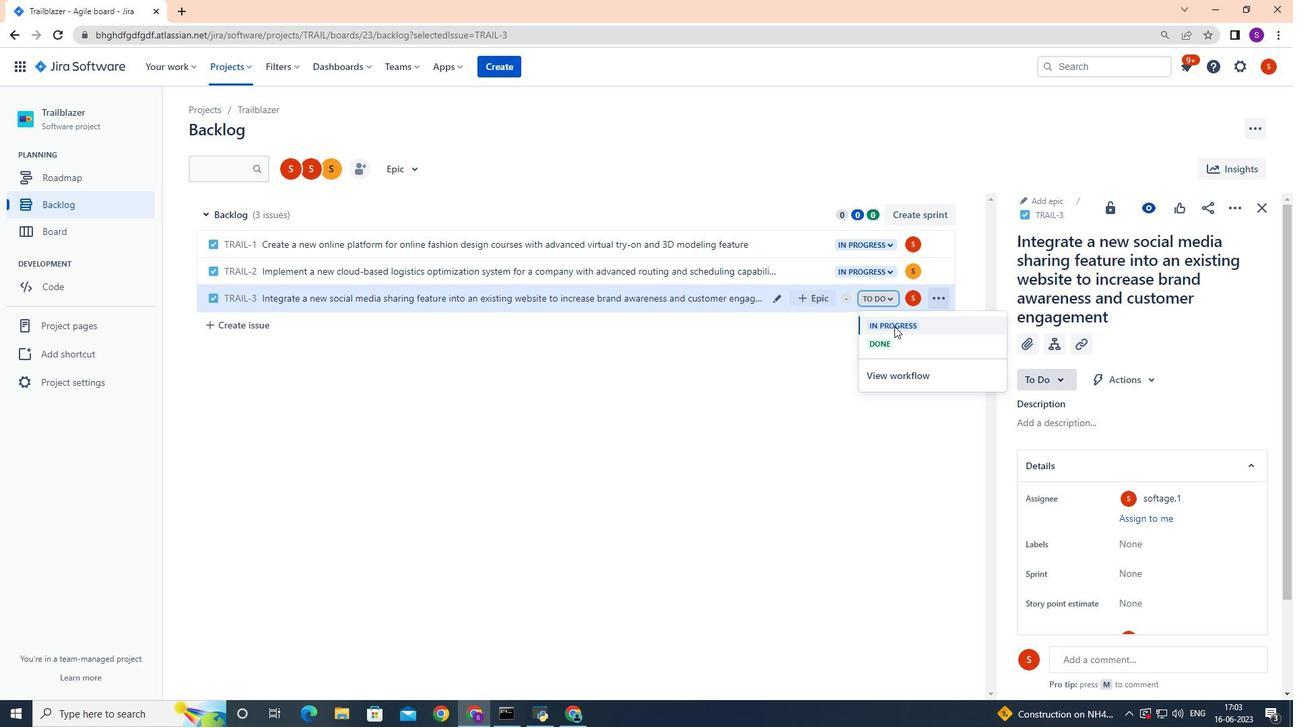 
Action: Mouse pressed left at (894, 324)
Screenshot: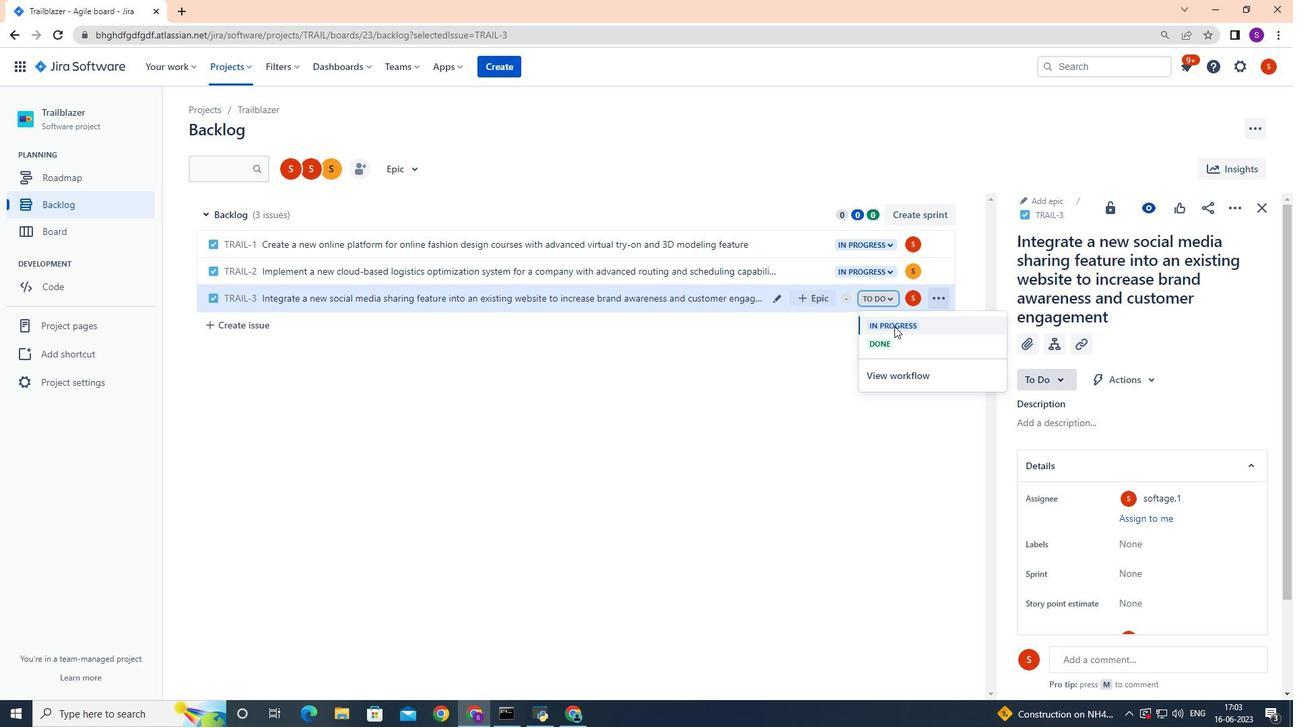 
Action: Mouse moved to (853, 386)
Screenshot: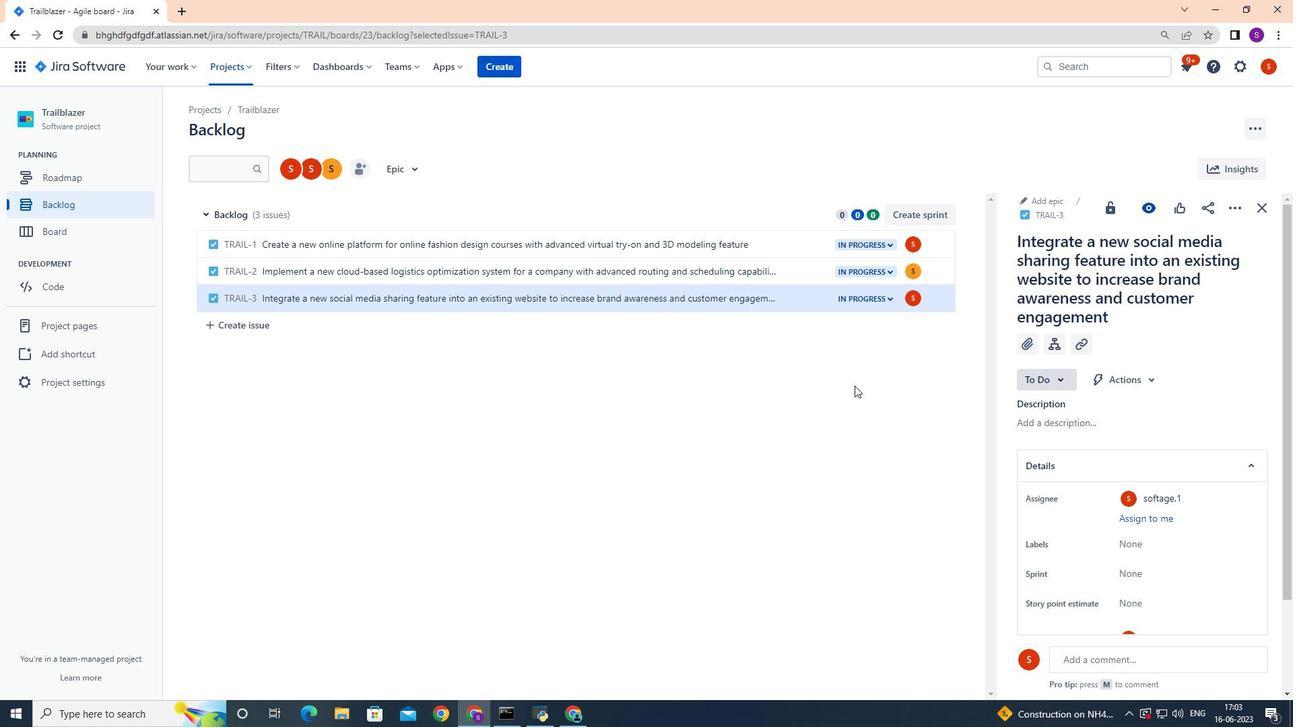 
